 Task: Apply Clip Filter to Comic Vintage
Action: Mouse moved to (913, 359)
Screenshot: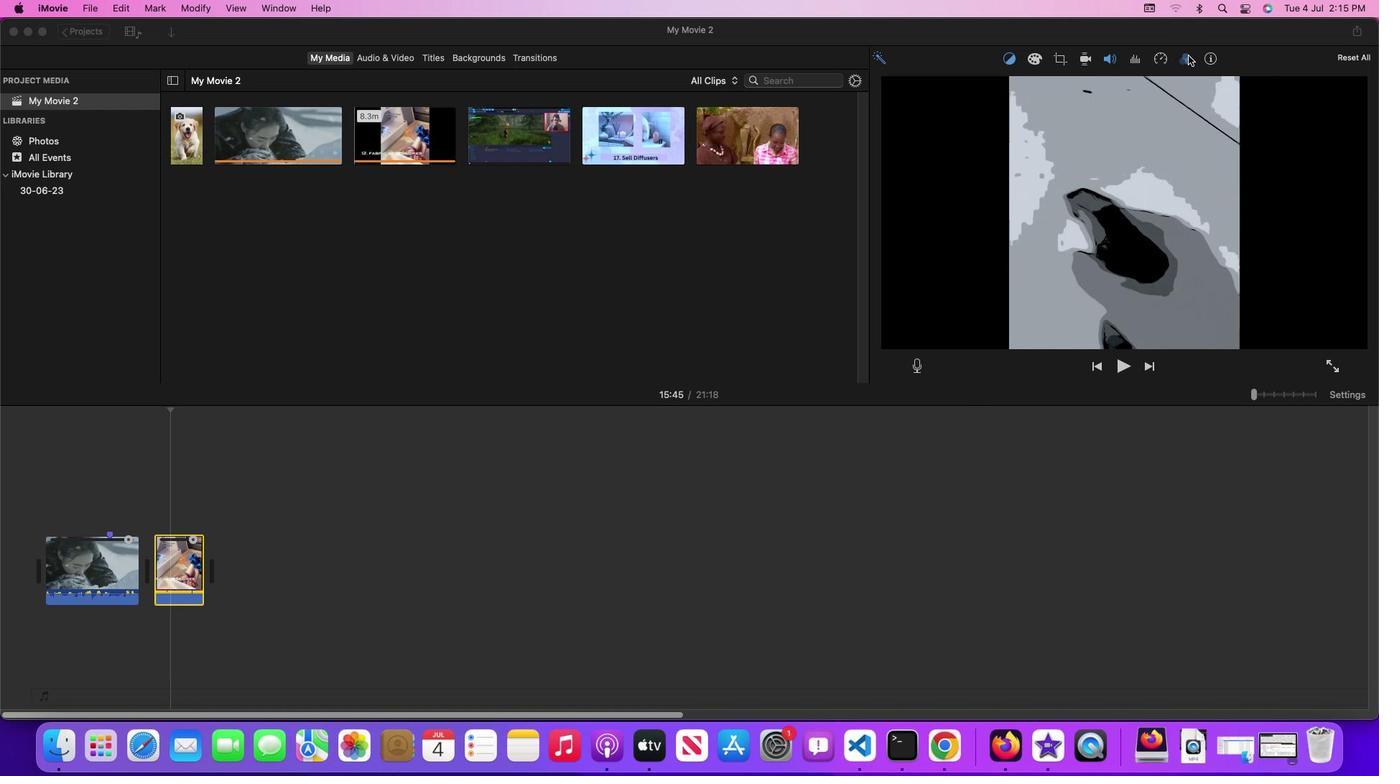 
Action: Mouse pressed left at (913, 359)
Screenshot: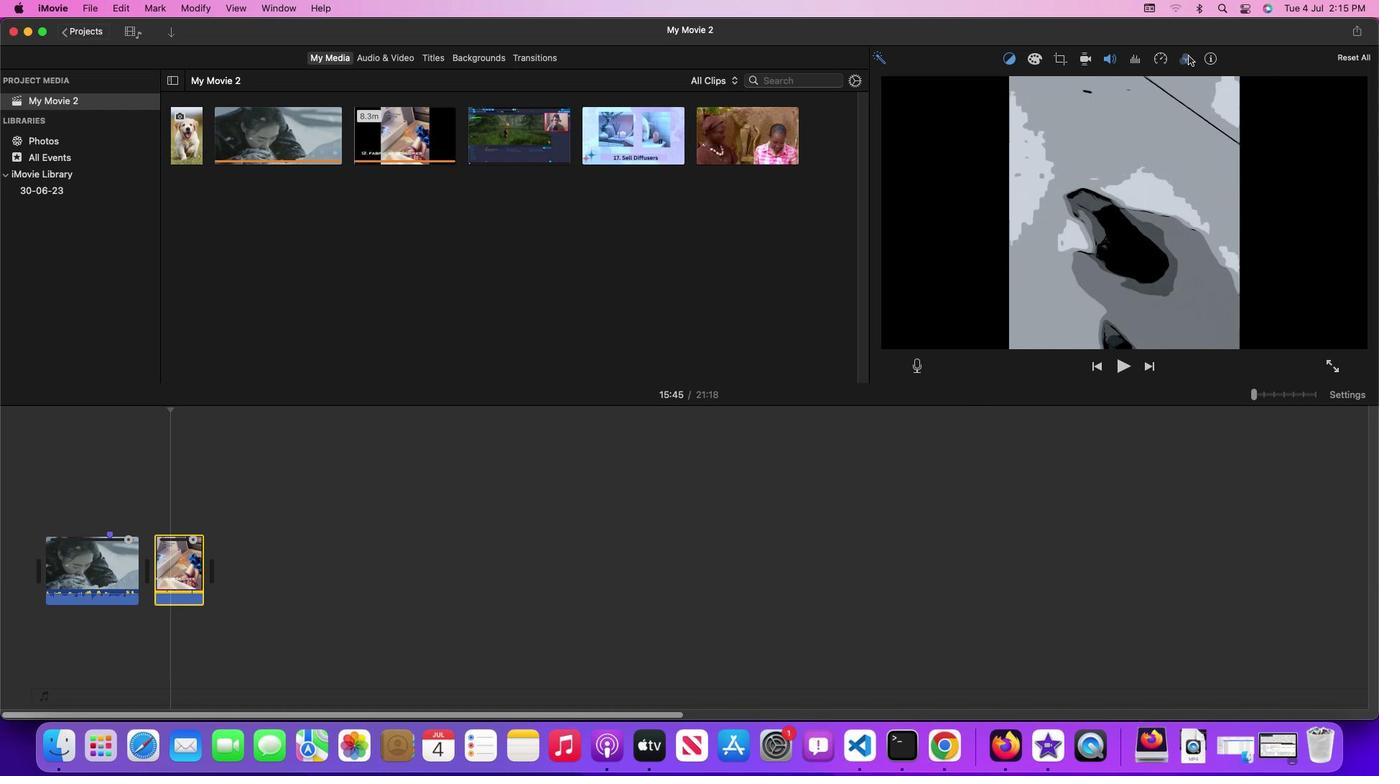 
Action: Mouse moved to (913, 359)
Screenshot: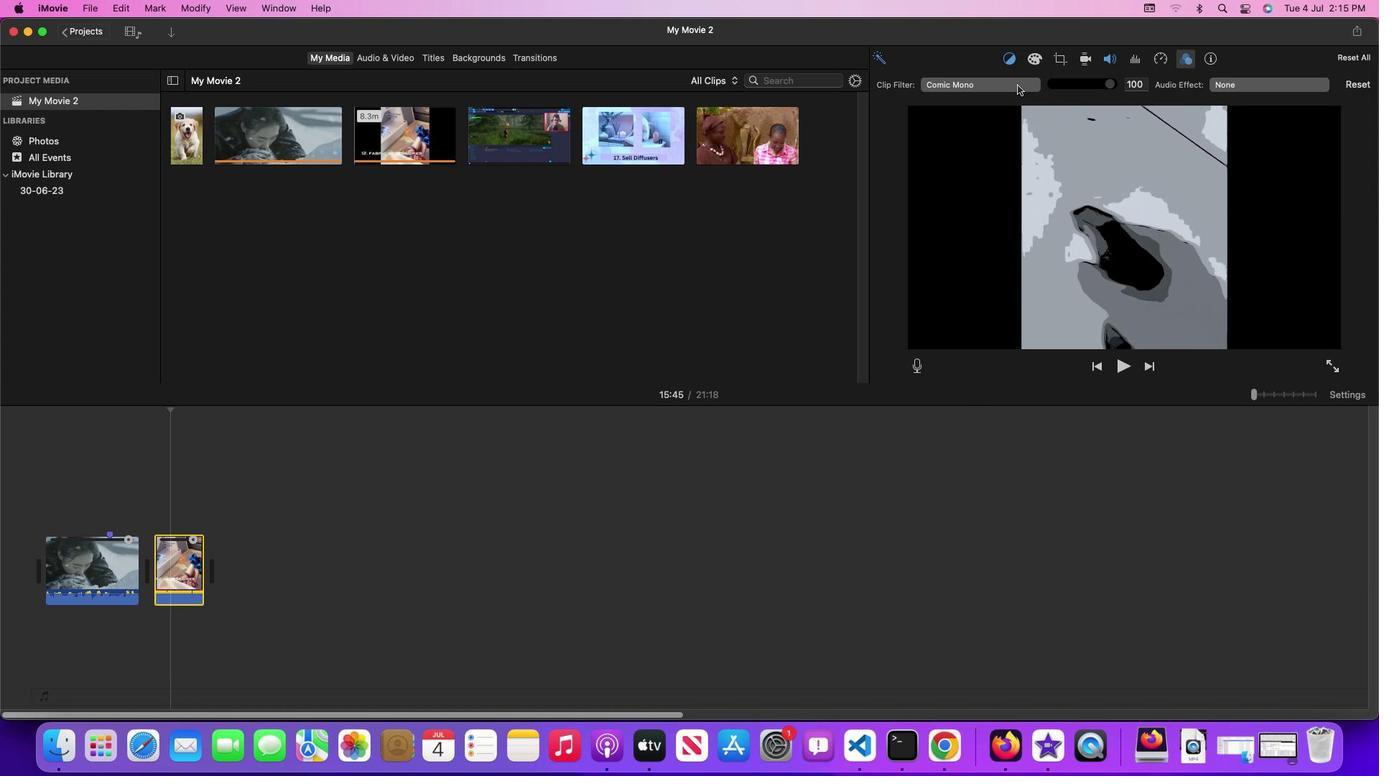 
Action: Mouse pressed left at (913, 359)
Screenshot: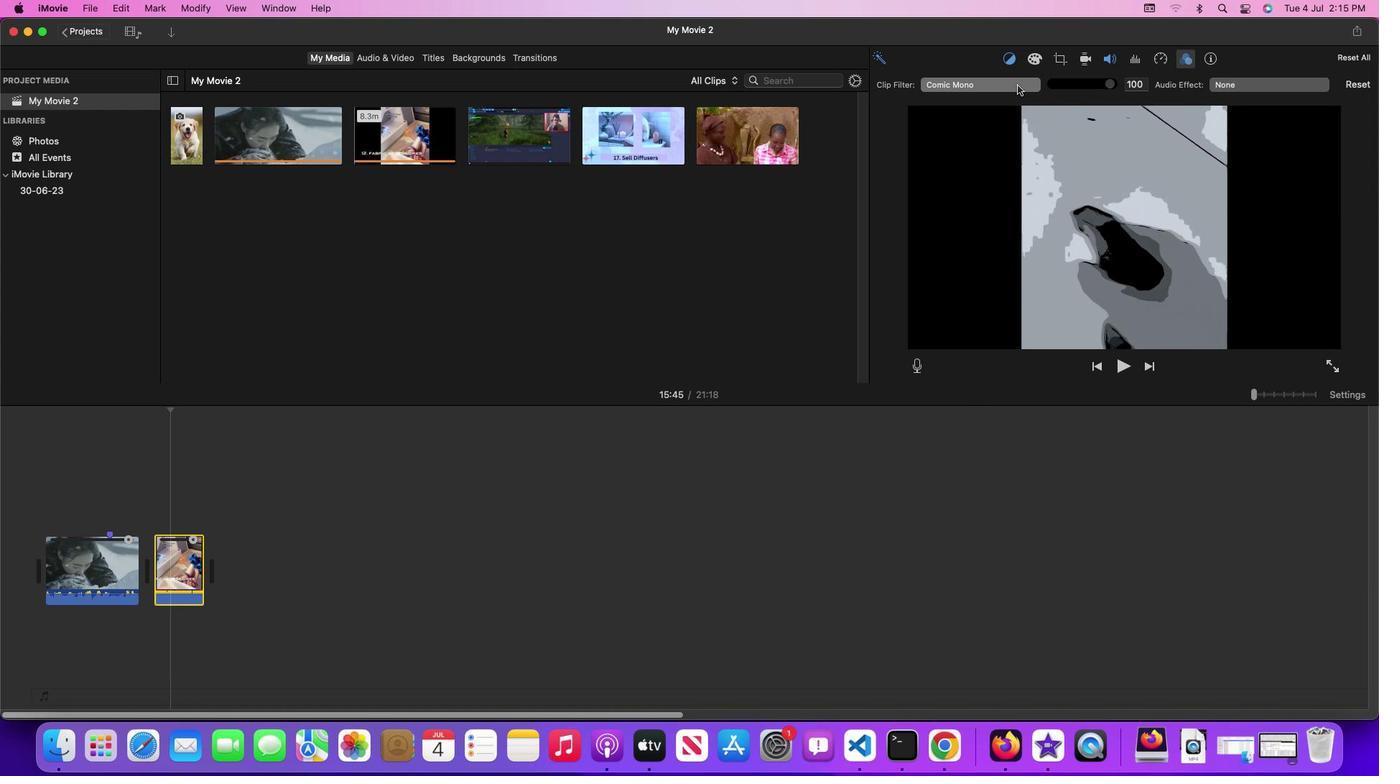 
Action: Mouse moved to (913, 359)
Screenshot: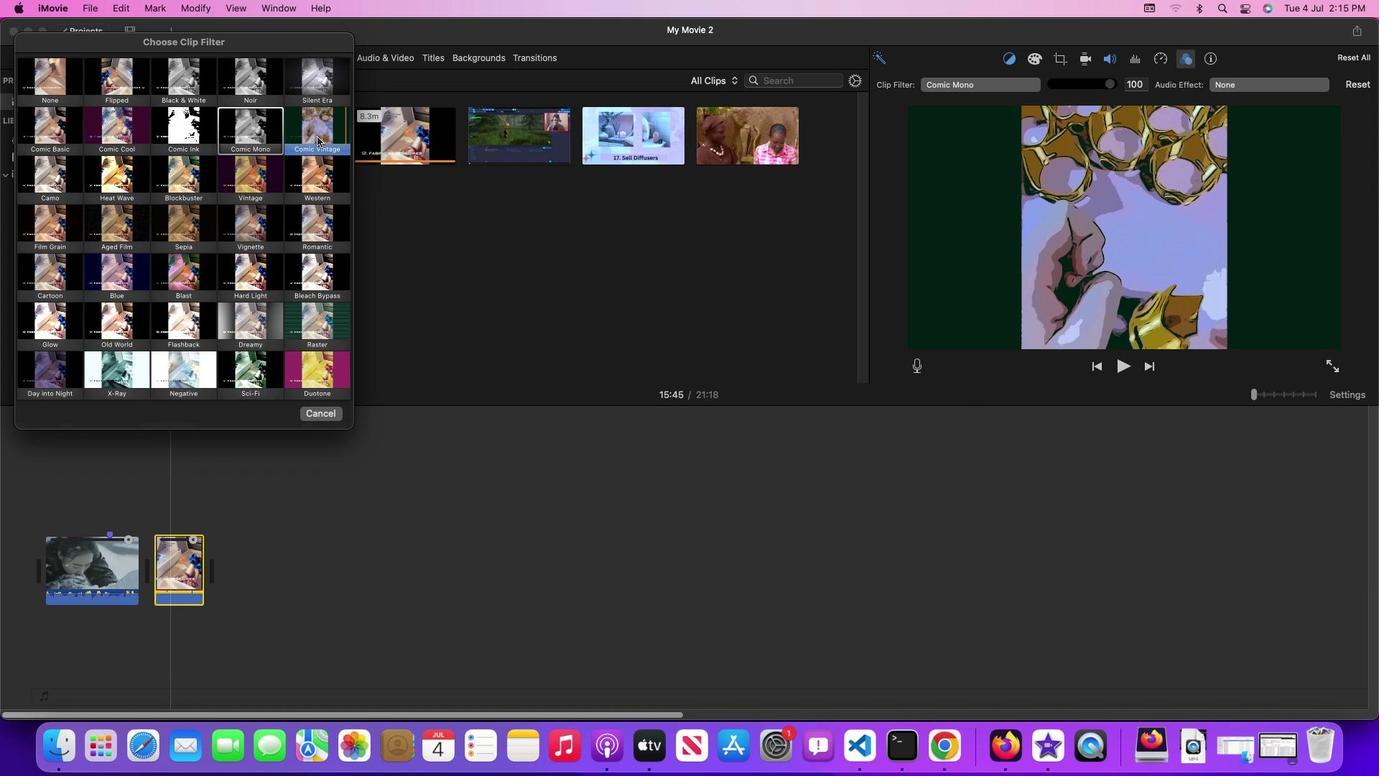 
Action: Mouse pressed left at (913, 359)
Screenshot: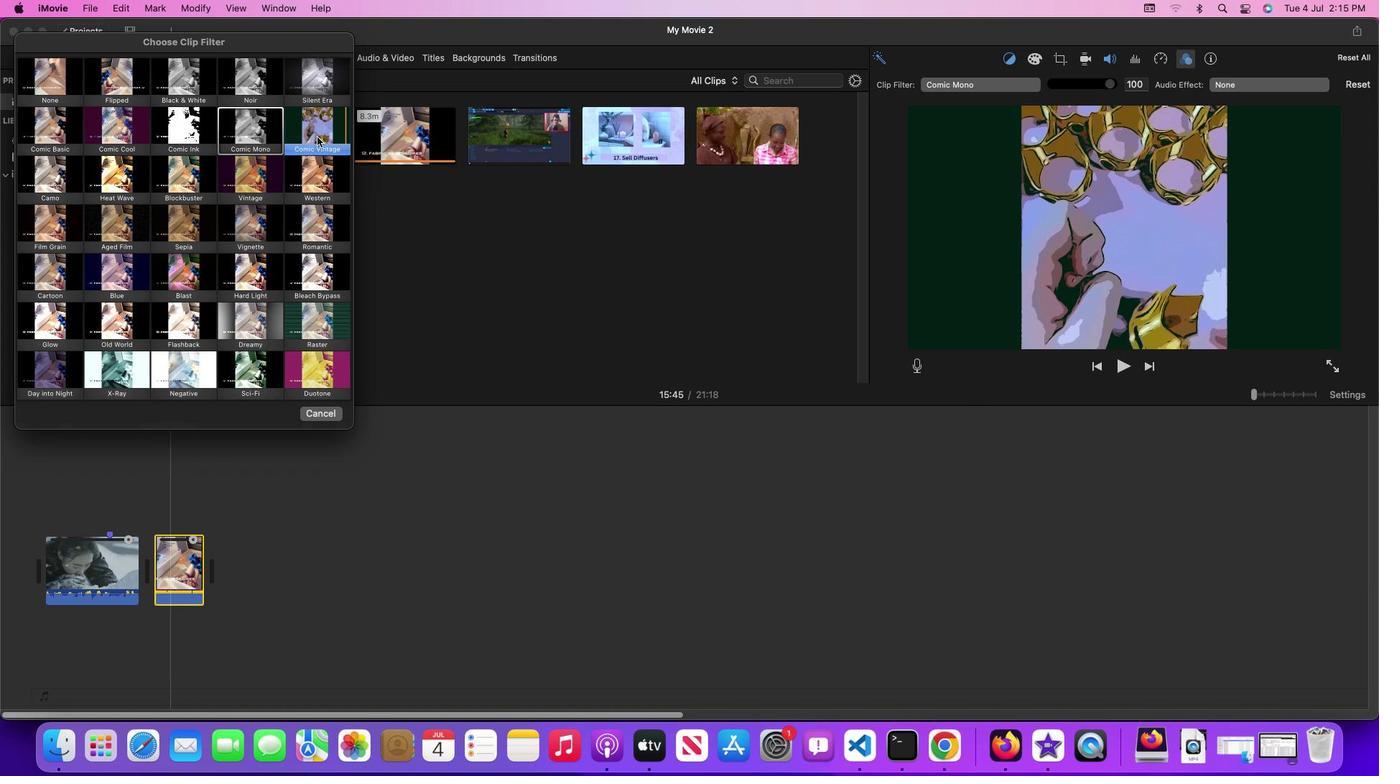 
Action: Mouse moved to (913, 360)
Screenshot: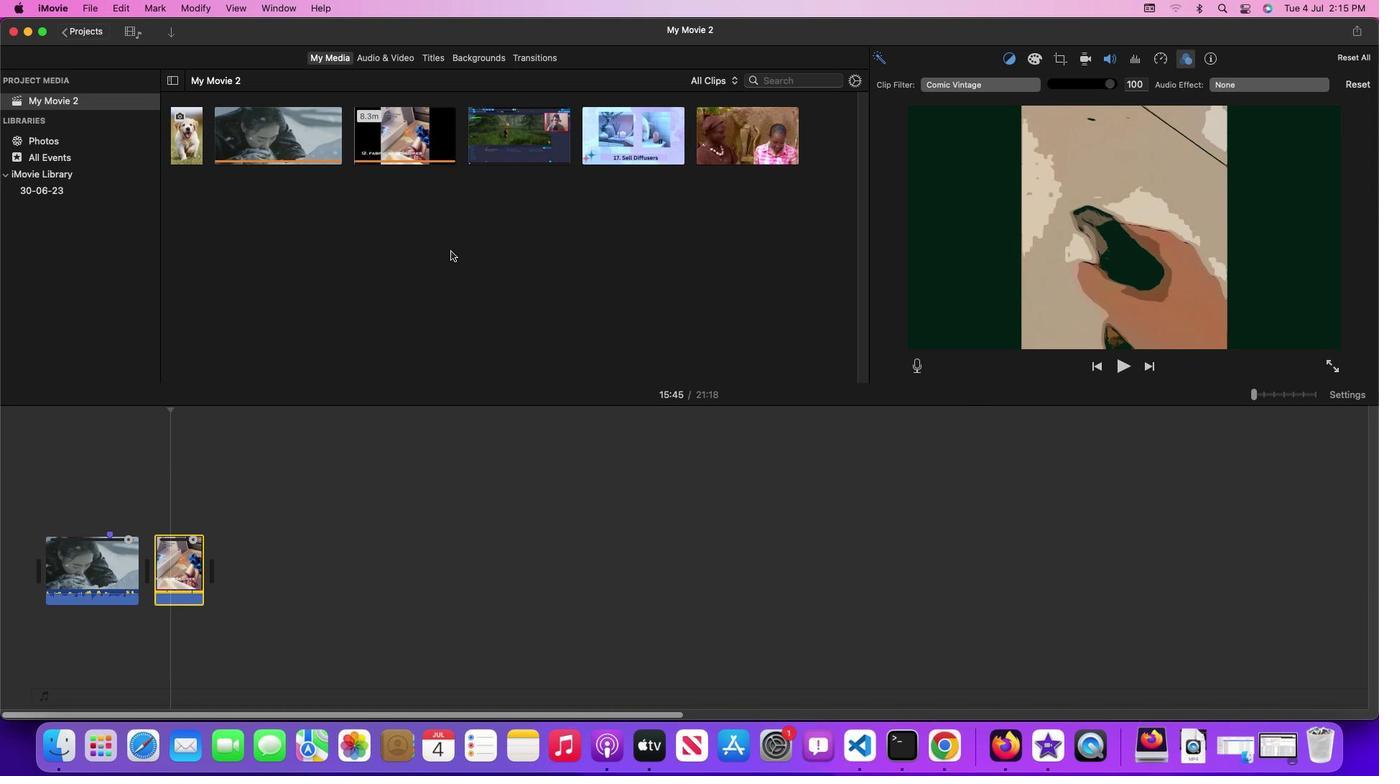 
